 Task: Get the information about the last Metromover Outer Loop train leaving Omni to Brickell.
Action: Mouse moved to (216, 60)
Screenshot: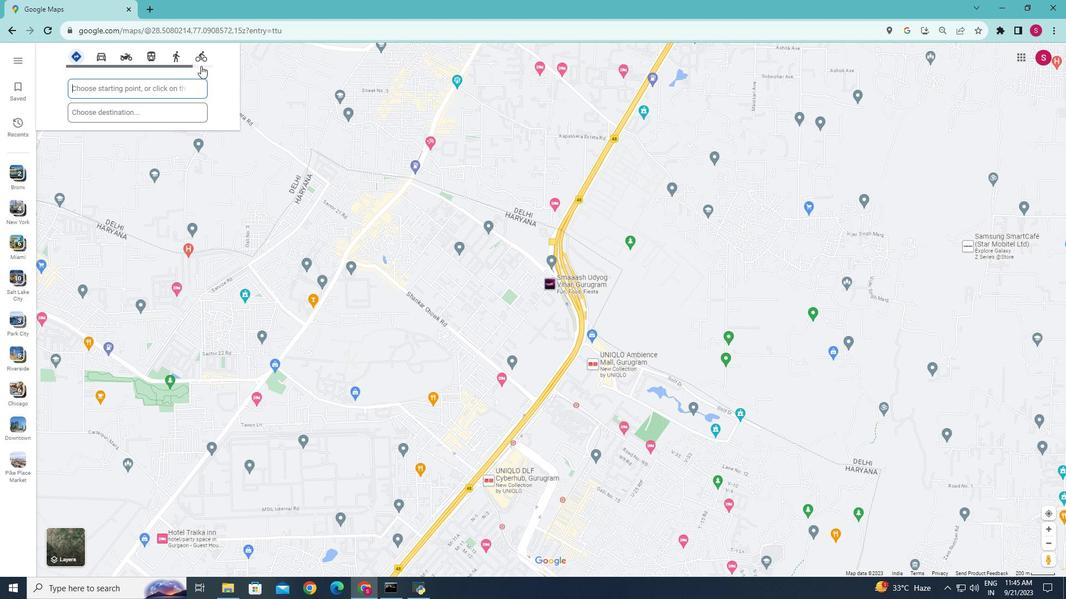 
Action: Mouse pressed left at (216, 60)
Screenshot: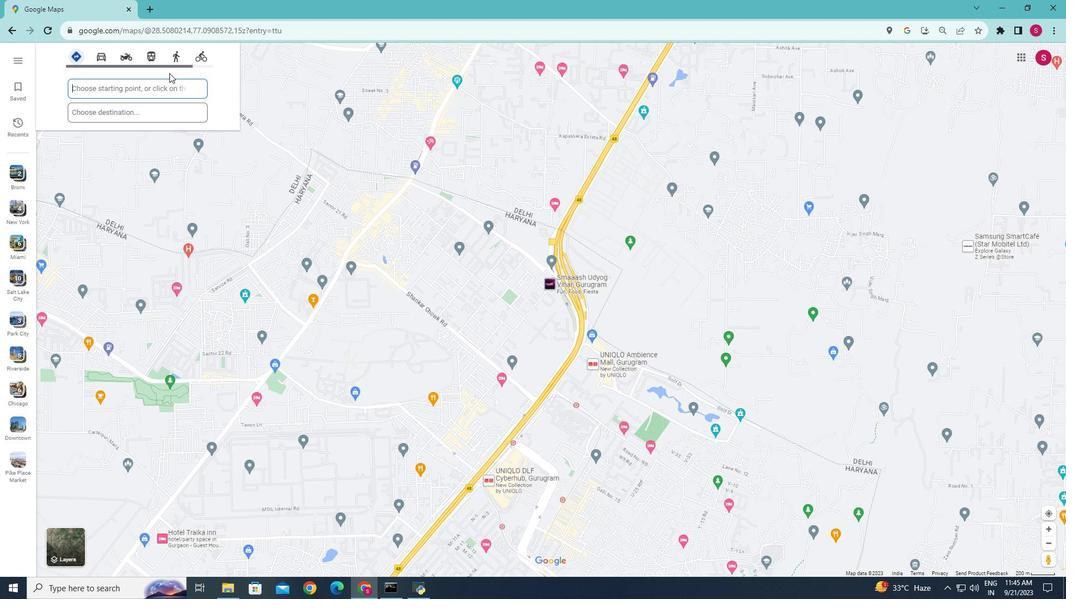 
Action: Mouse moved to (147, 56)
Screenshot: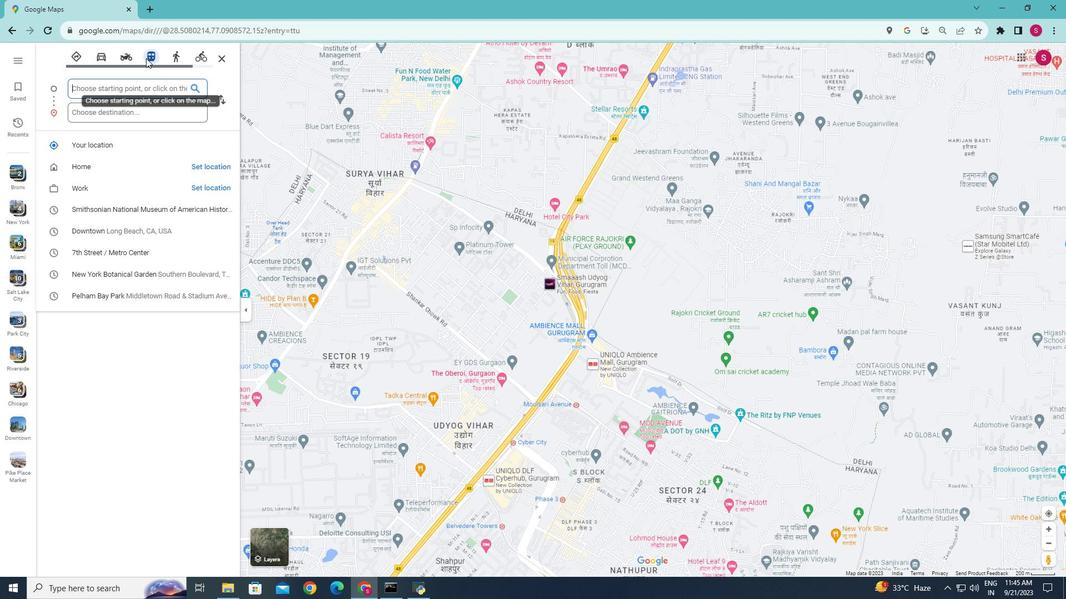 
Action: Mouse pressed left at (147, 56)
Screenshot: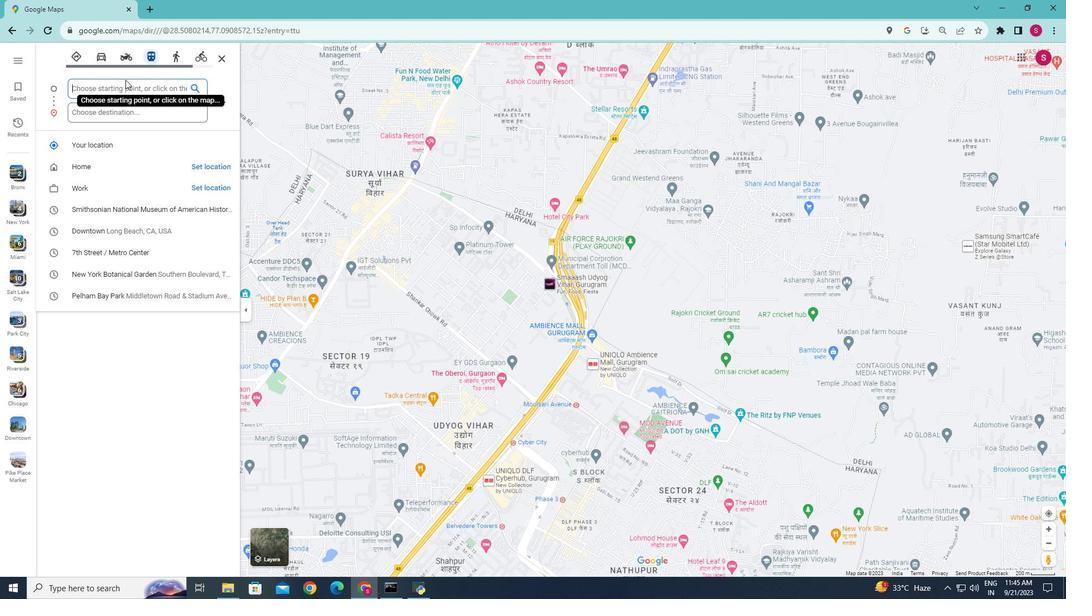 
Action: Mouse moved to (115, 88)
Screenshot: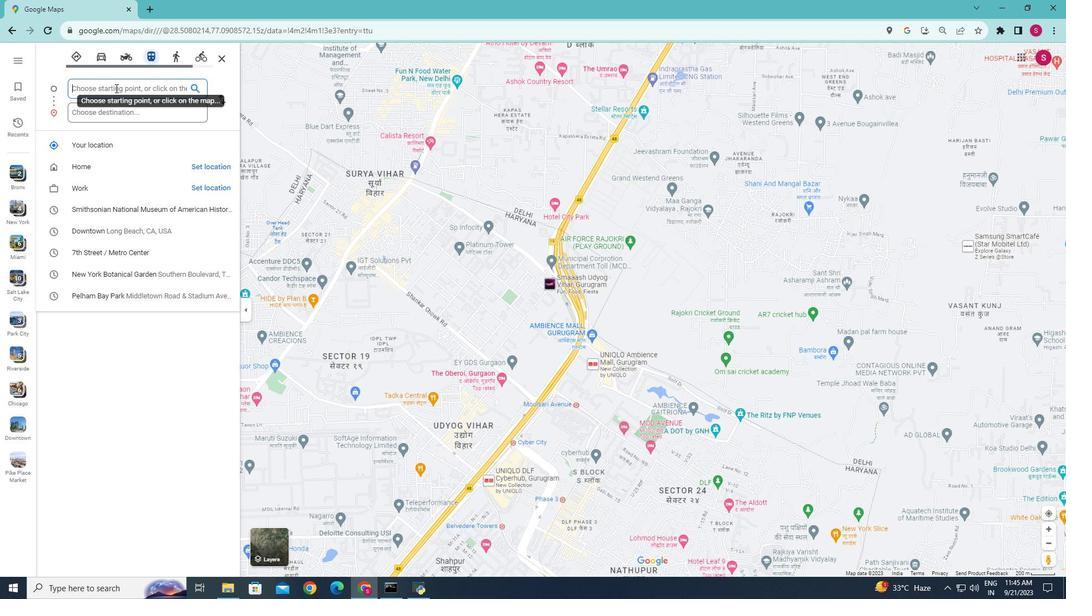
Action: Mouse pressed left at (115, 88)
Screenshot: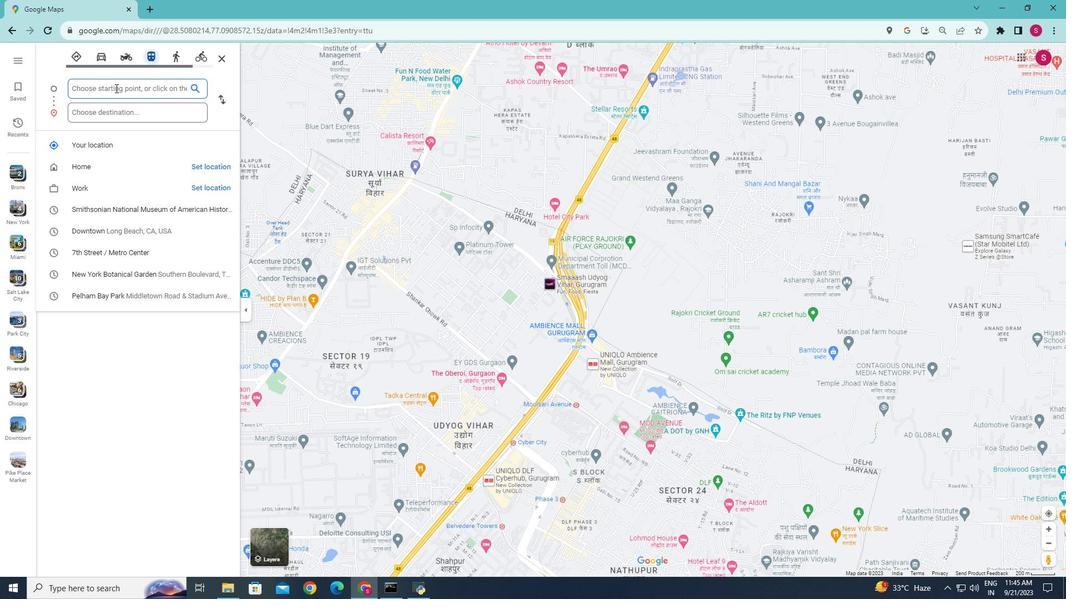 
Action: Mouse moved to (115, 88)
Screenshot: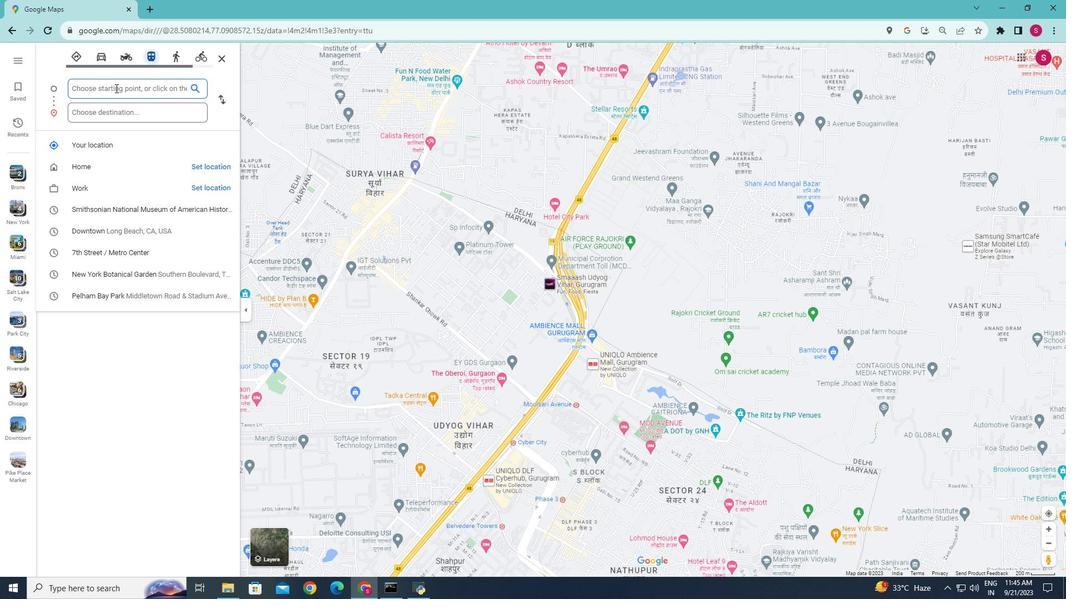 
Action: Key pressed <Key.caps_lock>O<Key.caps_lock>mni
Screenshot: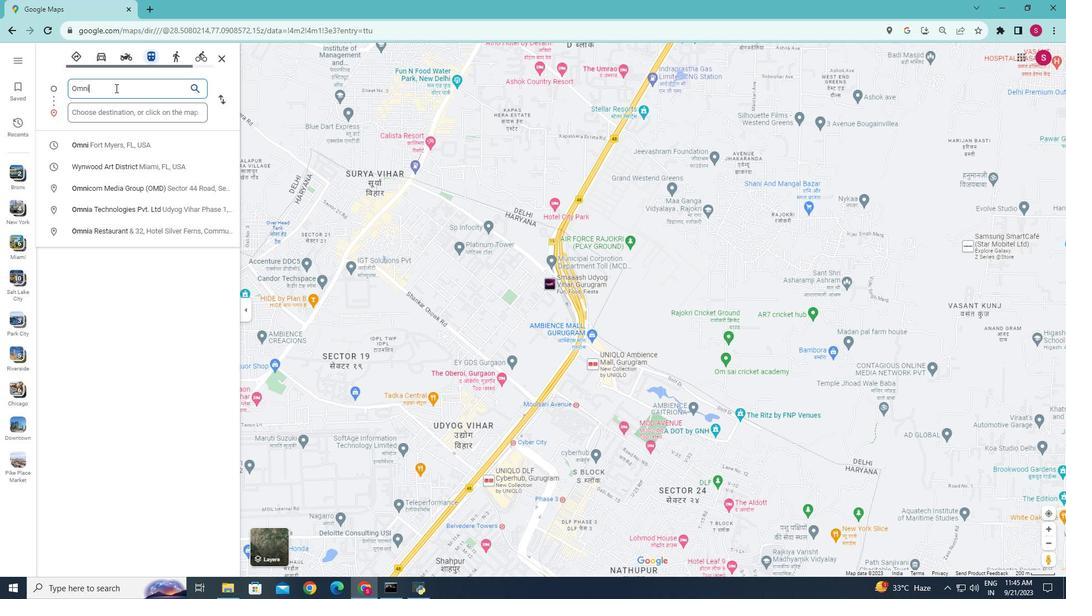 
Action: Mouse moved to (121, 109)
Screenshot: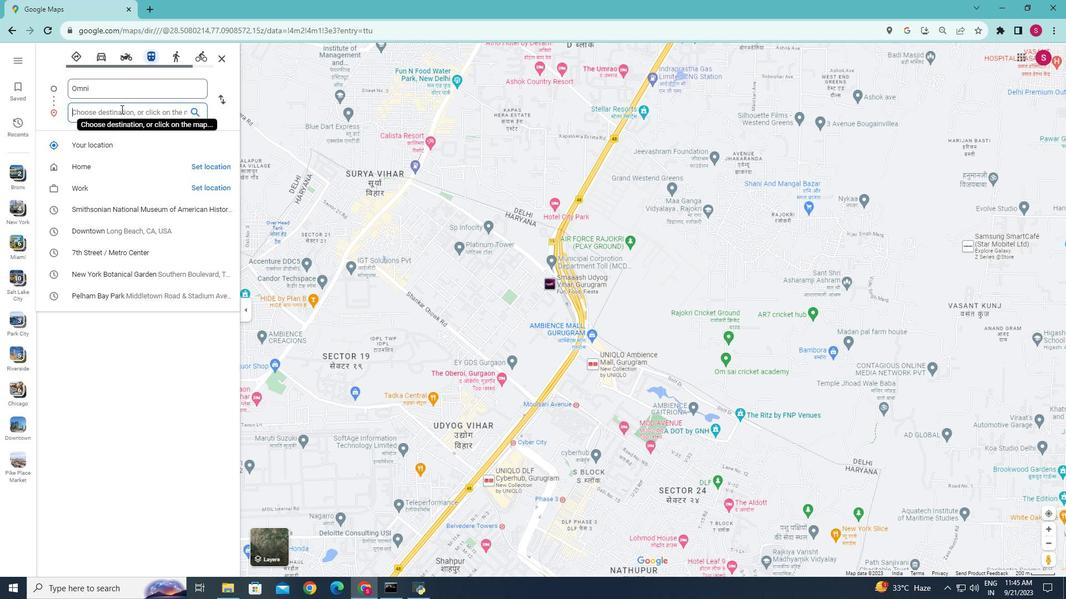 
Action: Mouse pressed left at (121, 109)
Screenshot: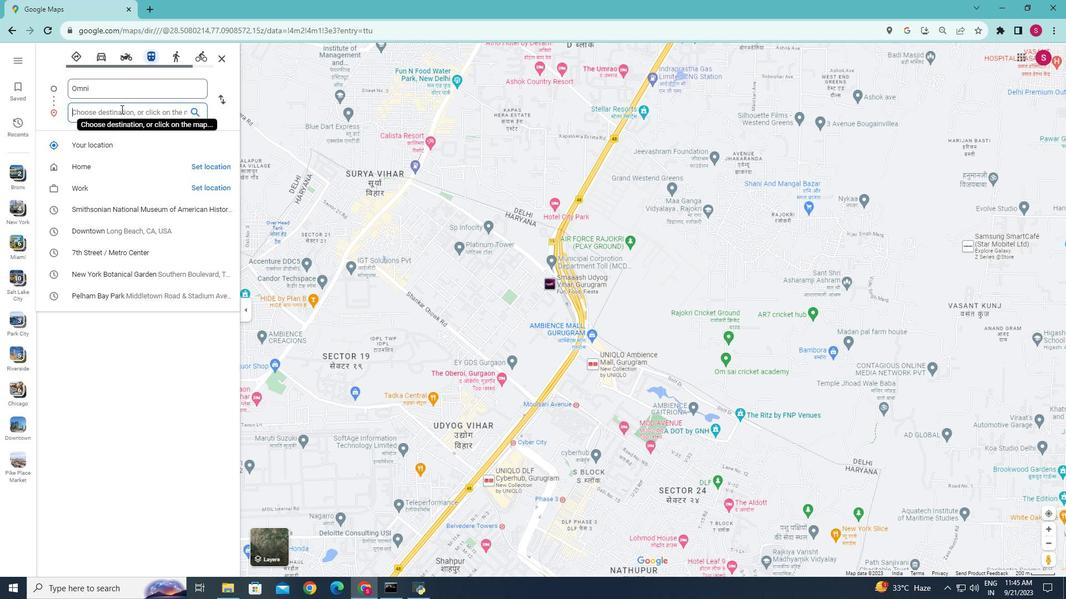 
Action: Key pressed <Key.caps_lock>B<Key.caps_lock>rickell<Key.enter>
Screenshot: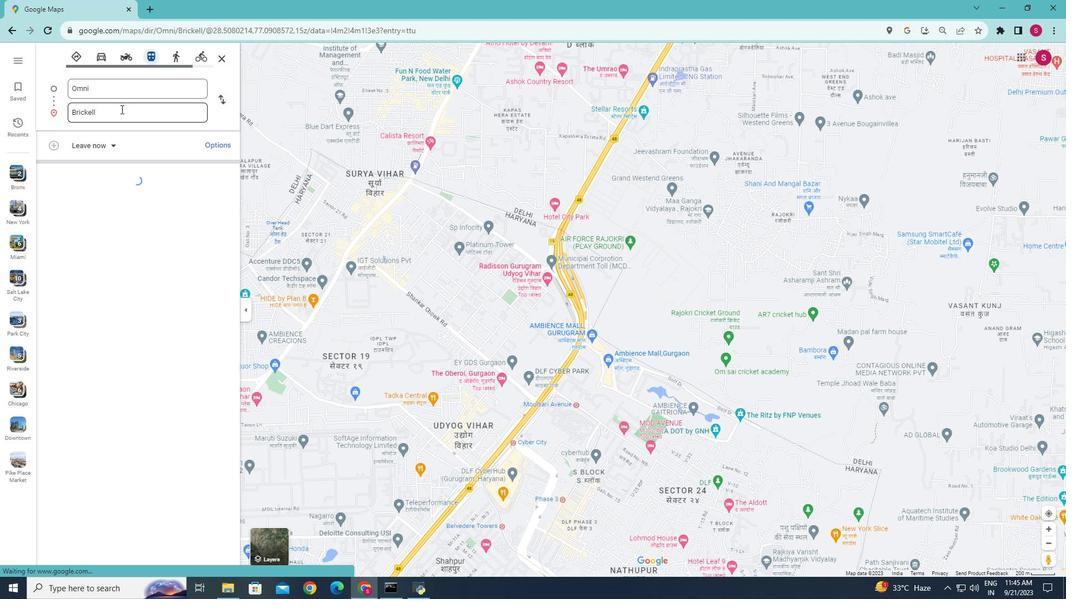 
Action: Mouse moved to (149, 48)
Screenshot: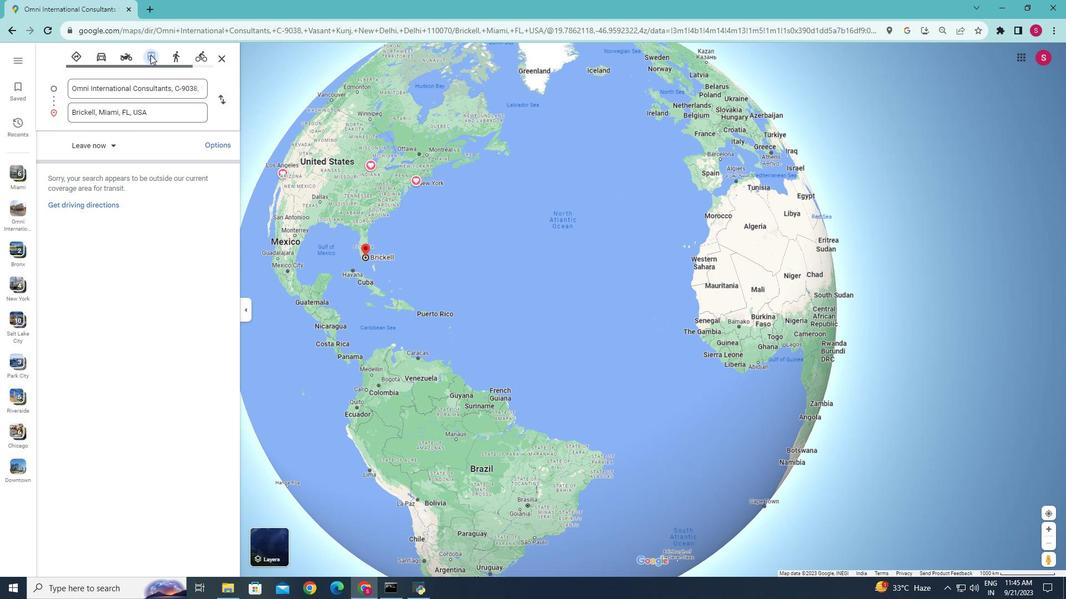 
Action: Mouse pressed left at (149, 48)
Screenshot: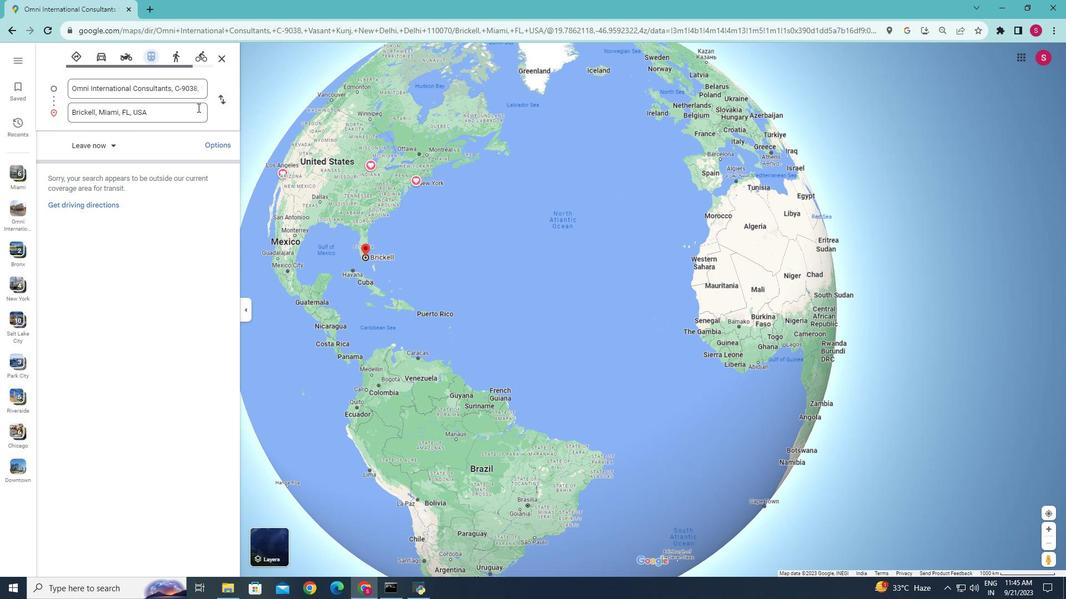
Action: Mouse moved to (222, 143)
Screenshot: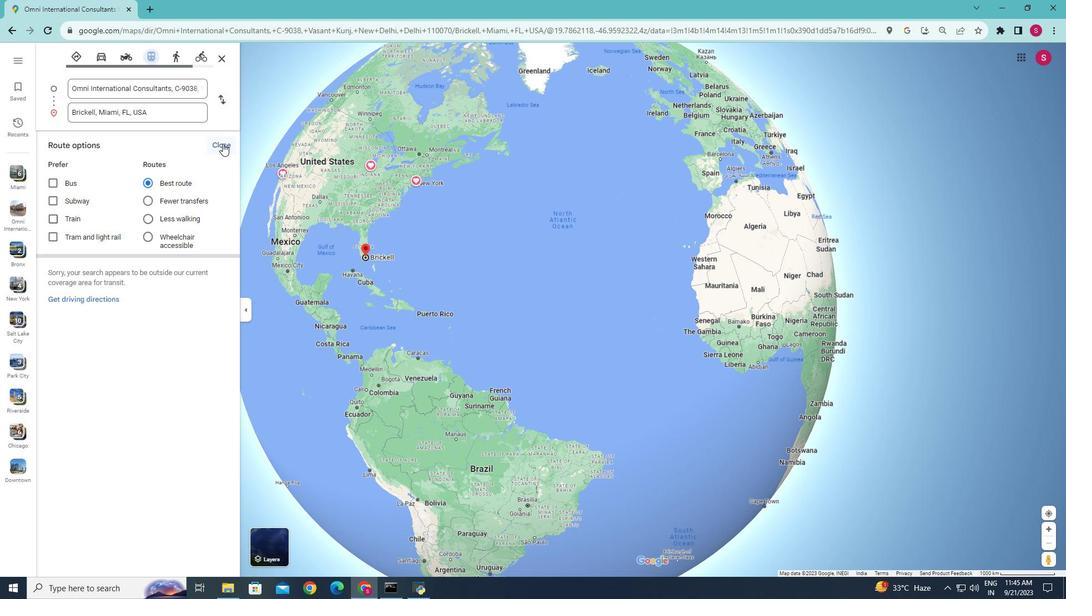 
Action: Mouse pressed left at (222, 143)
Screenshot: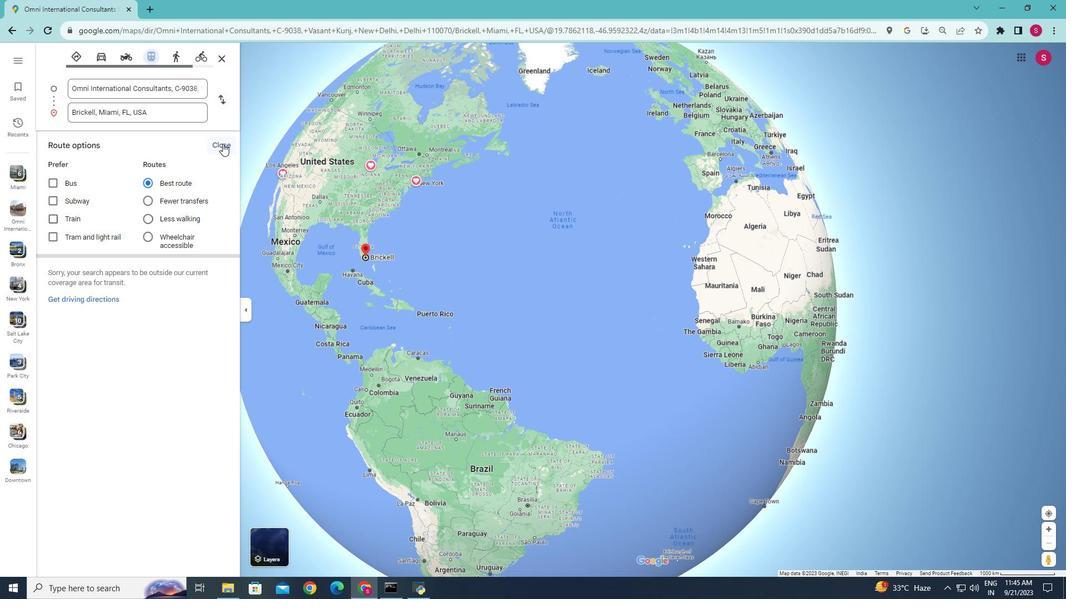 
Action: Mouse moved to (53, 217)
Screenshot: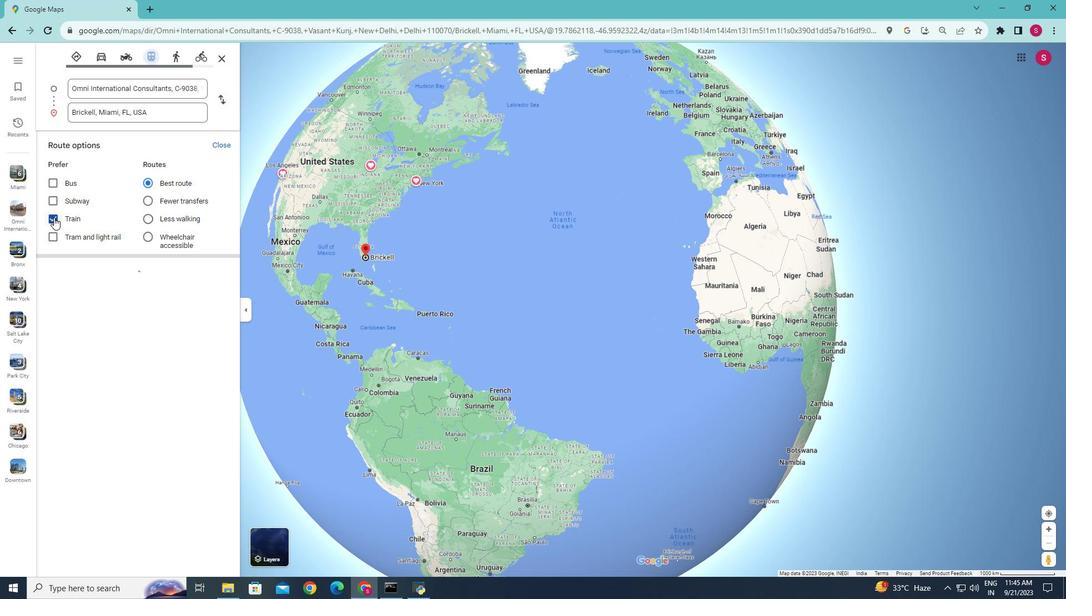 
Action: Mouse pressed left at (53, 217)
Screenshot: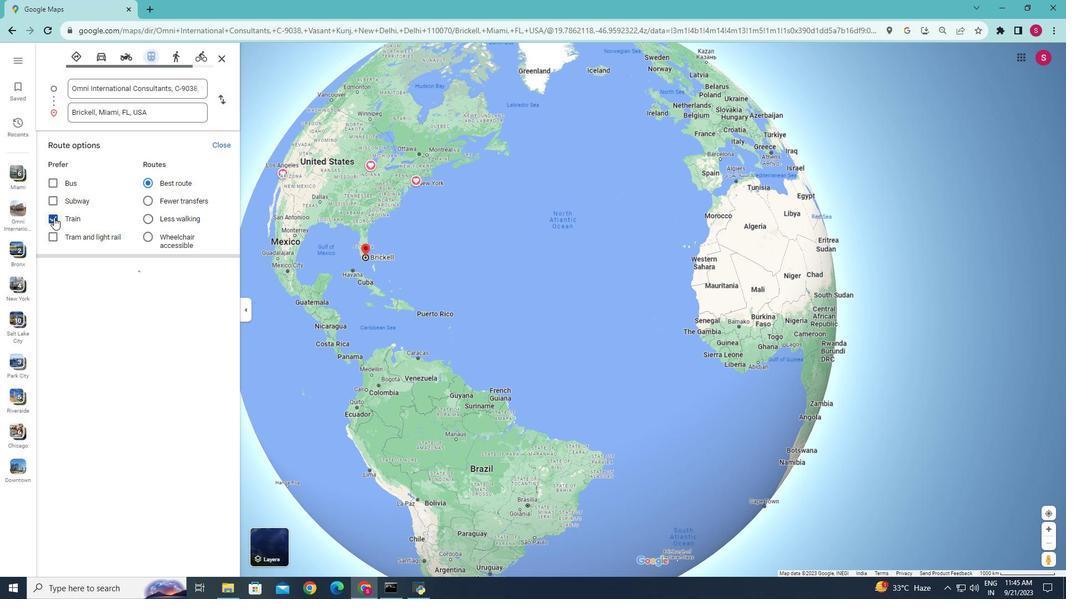 
Action: Mouse moved to (124, 292)
Screenshot: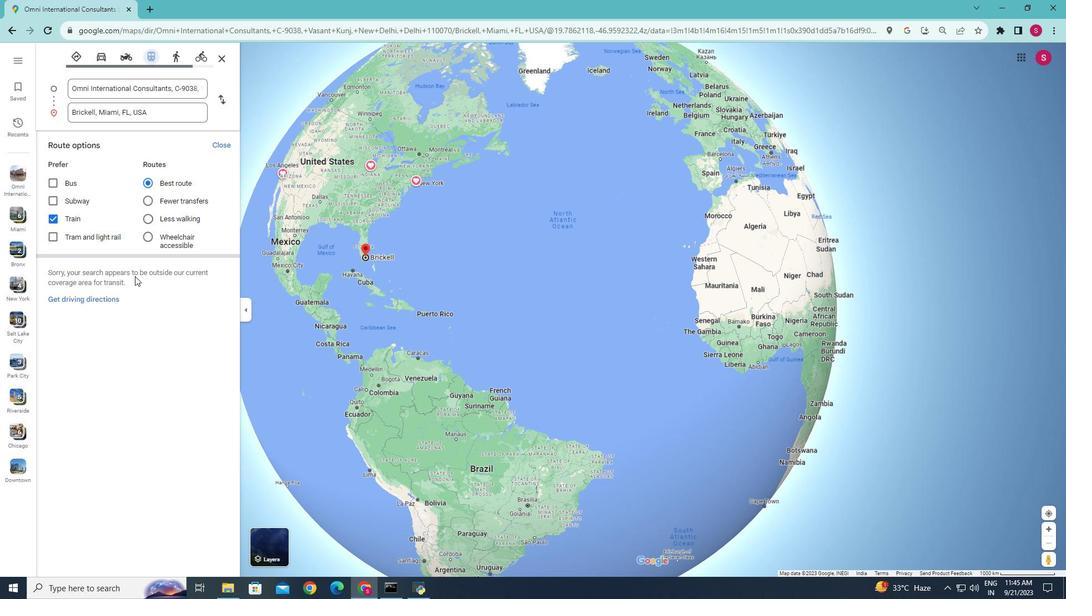
Action: Mouse scrolled (124, 292) with delta (0, 0)
Screenshot: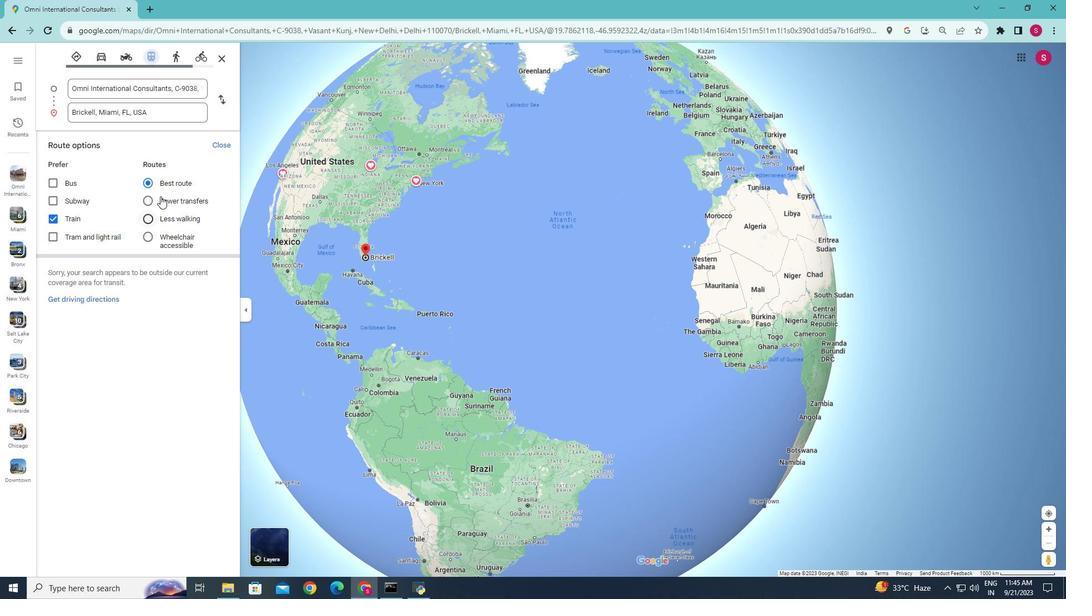 
Action: Mouse scrolled (124, 292) with delta (0, 0)
Screenshot: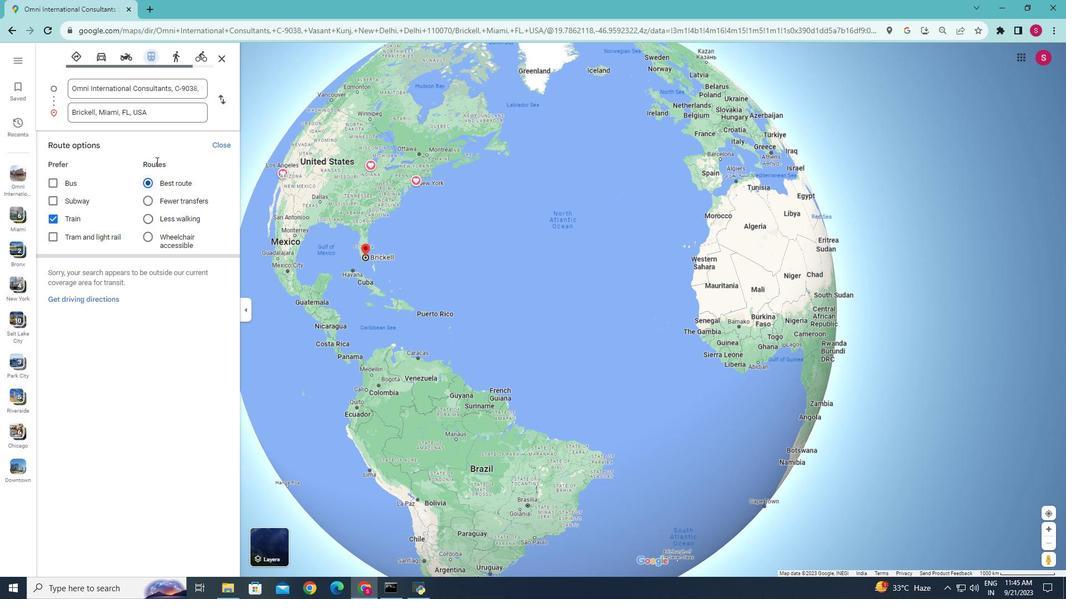 
Action: Mouse scrolled (124, 292) with delta (0, 0)
Screenshot: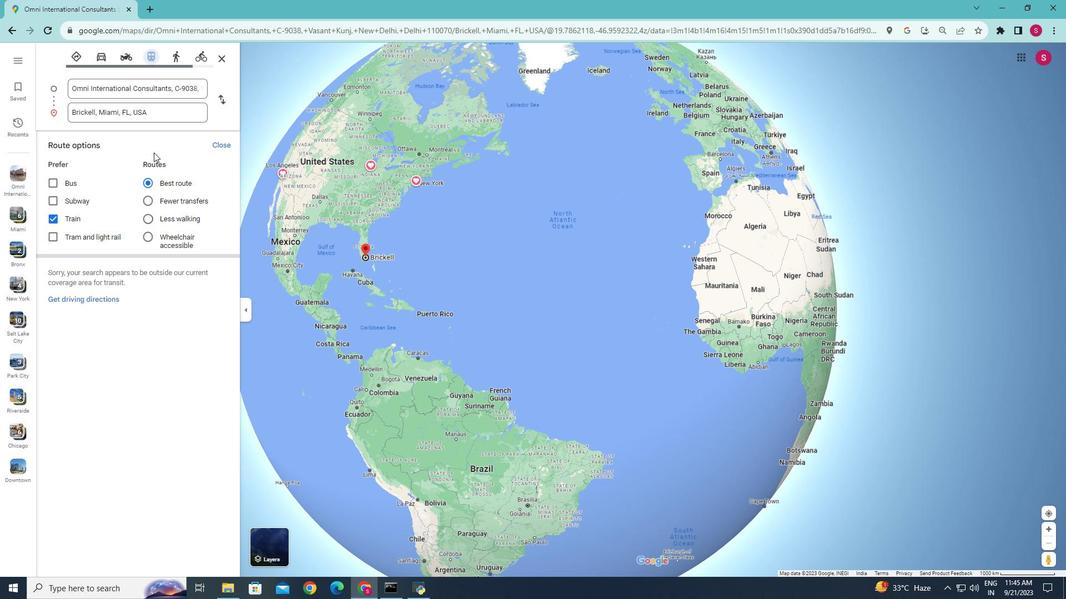 
Action: Mouse moved to (152, 53)
Screenshot: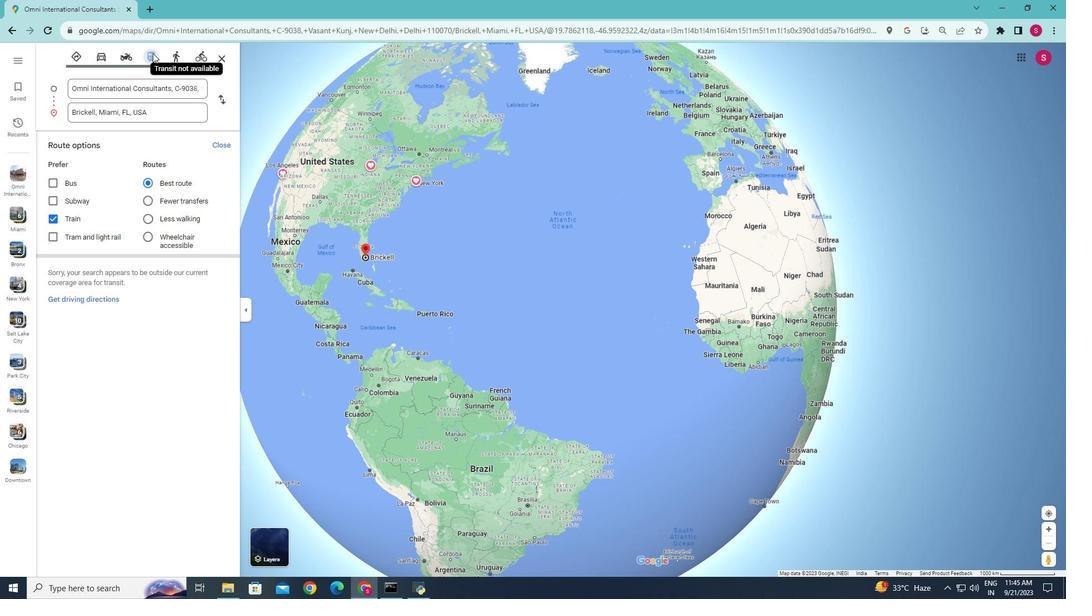 
Action: Mouse pressed left at (152, 53)
Screenshot: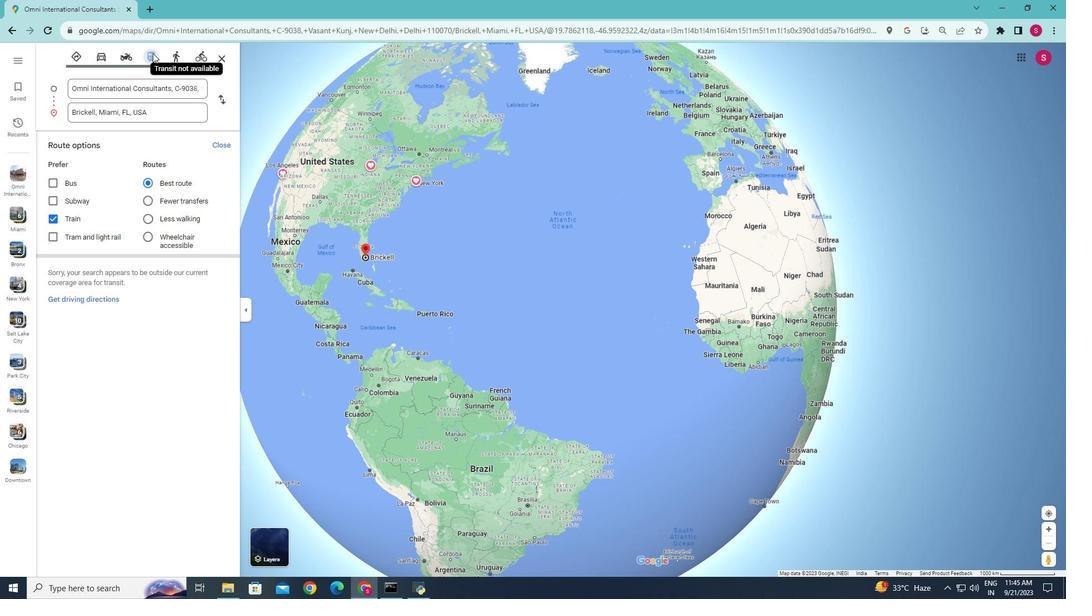 
Action: Mouse moved to (78, 53)
Screenshot: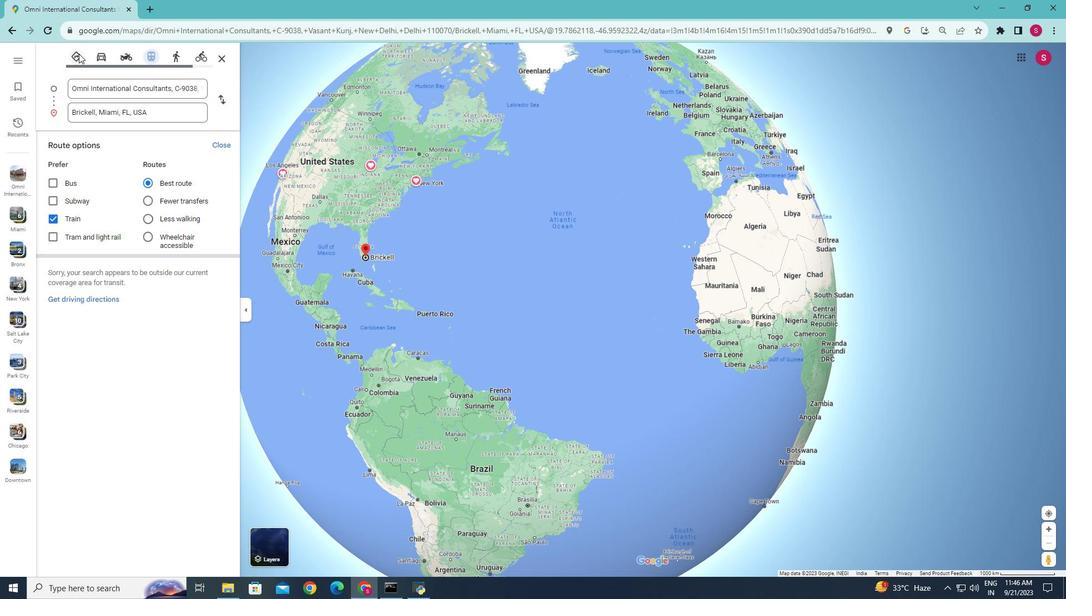 
Action: Mouse pressed left at (78, 53)
Screenshot: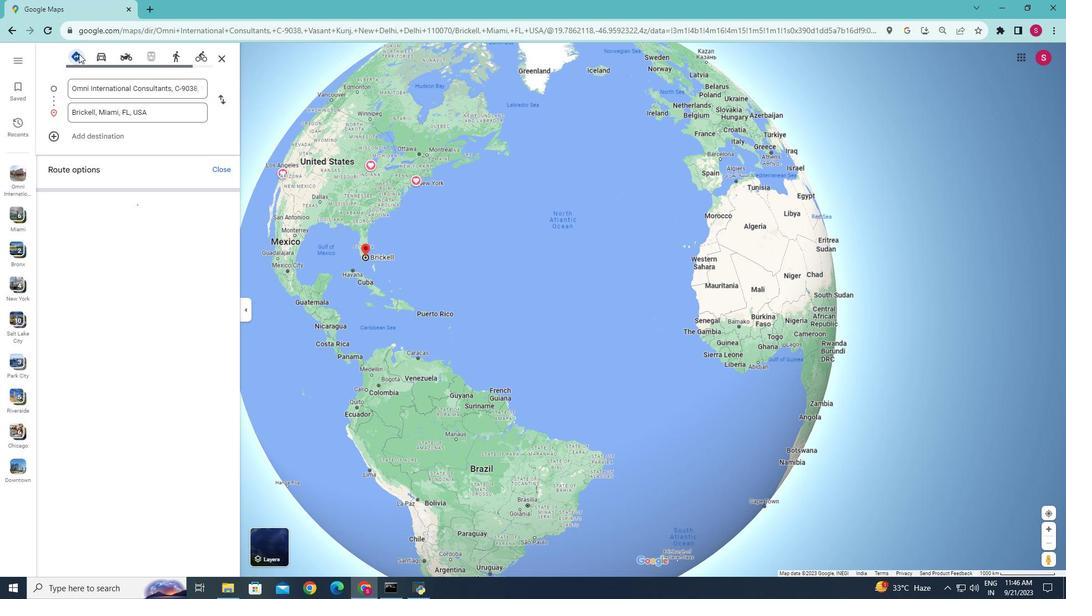 
Action: Mouse moved to (149, 56)
Screenshot: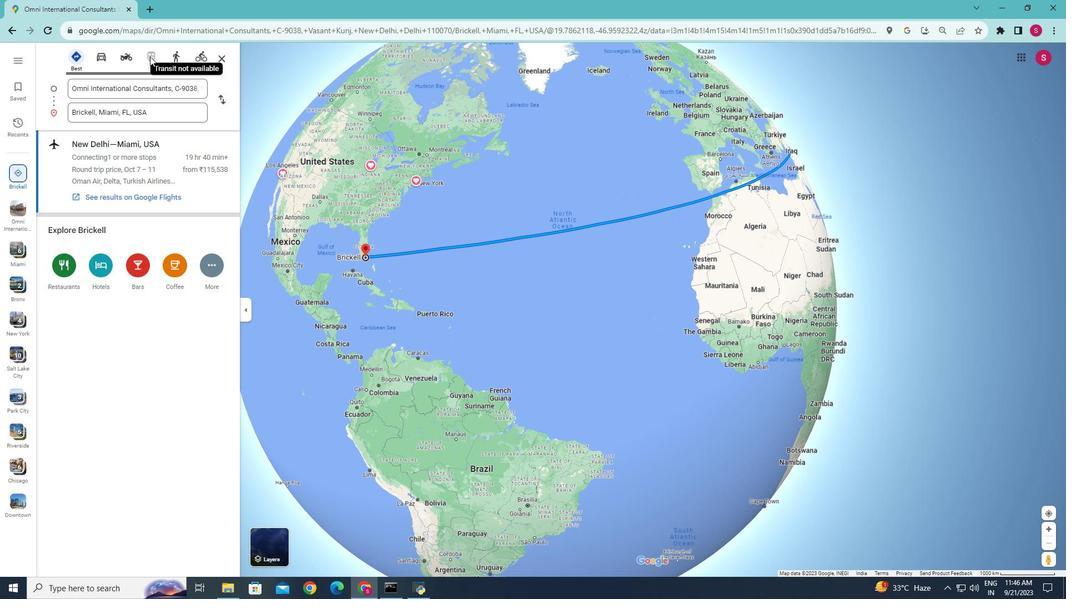 
Action: Mouse pressed left at (149, 56)
Screenshot: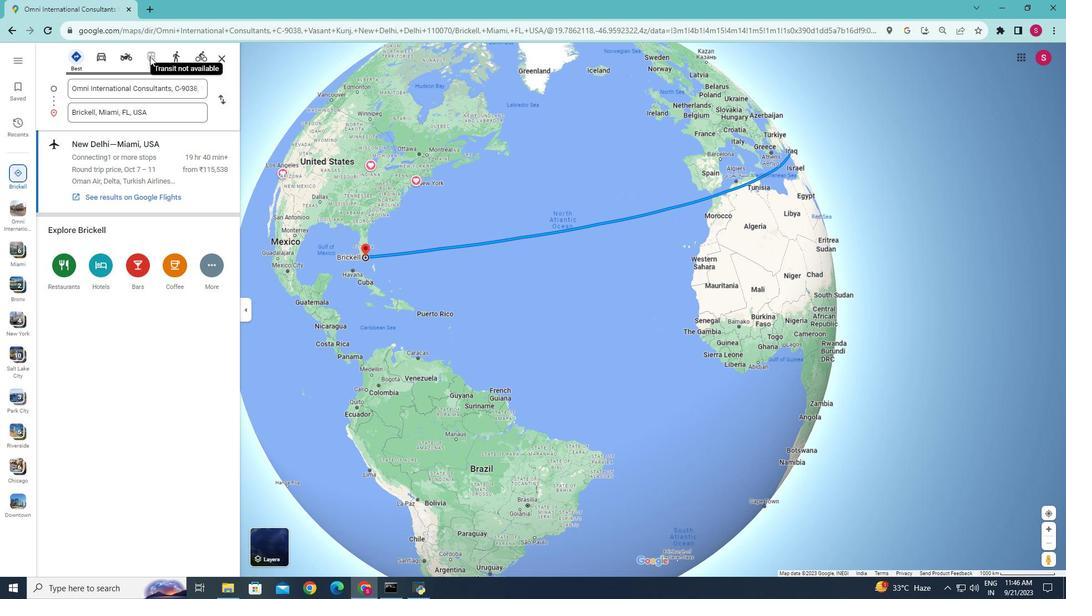 
Action: Mouse moved to (153, 58)
Screenshot: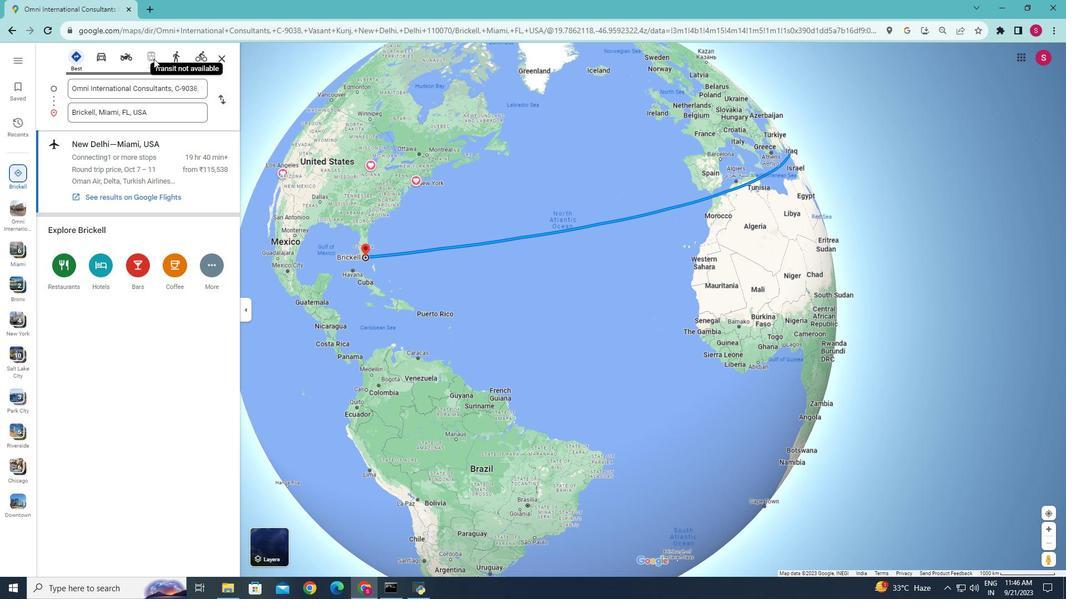 
Action: Mouse pressed left at (153, 58)
Screenshot: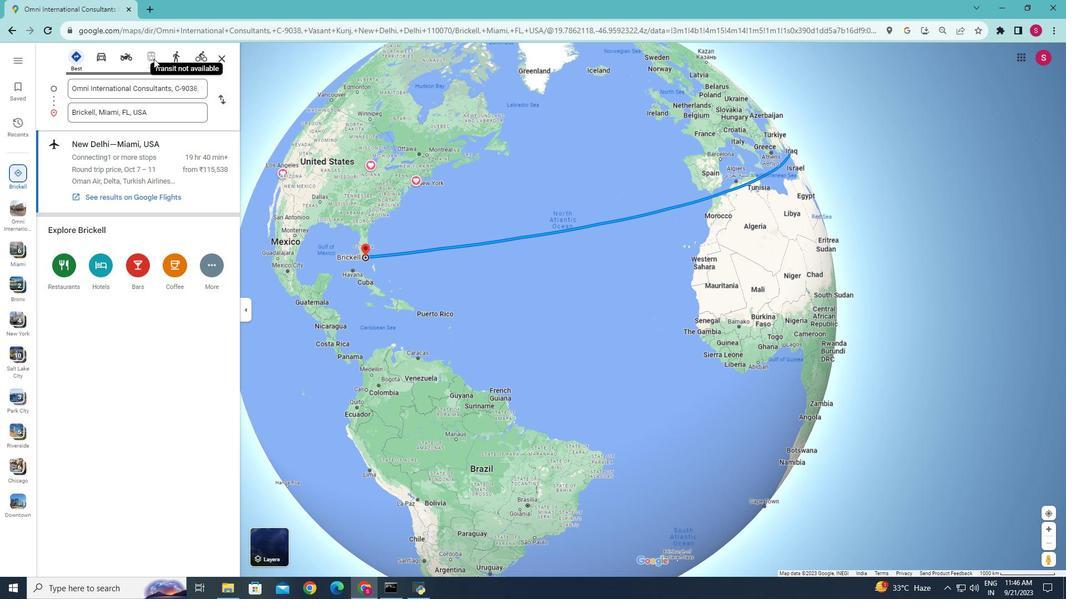 
Action: Mouse moved to (339, 218)
Screenshot: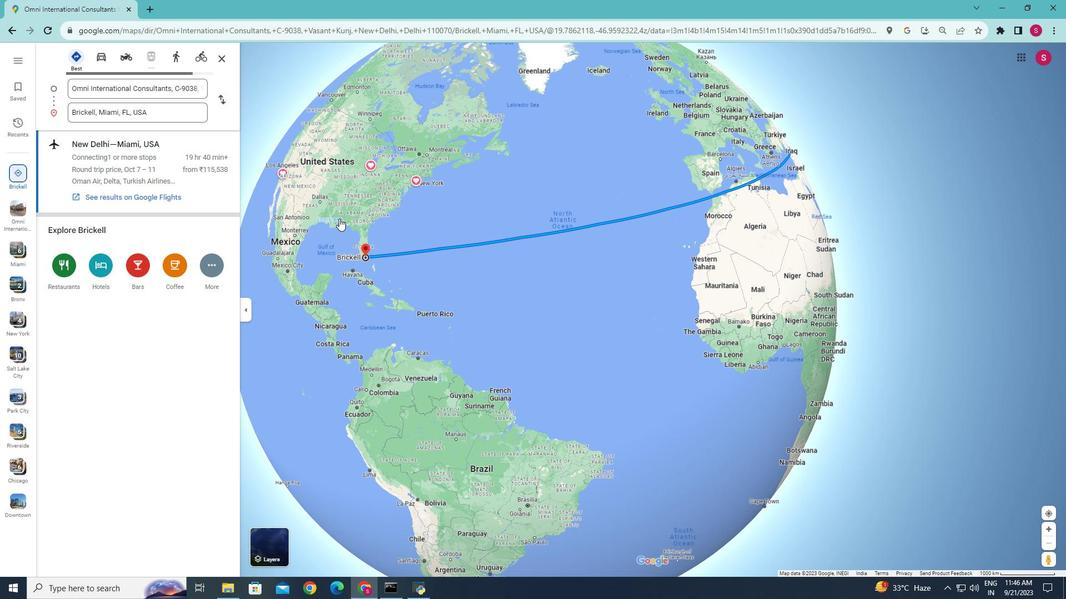 
